 Task: Add filter "In the last 7 days" in request date.
Action: Mouse pressed left at (127, 96)
Screenshot: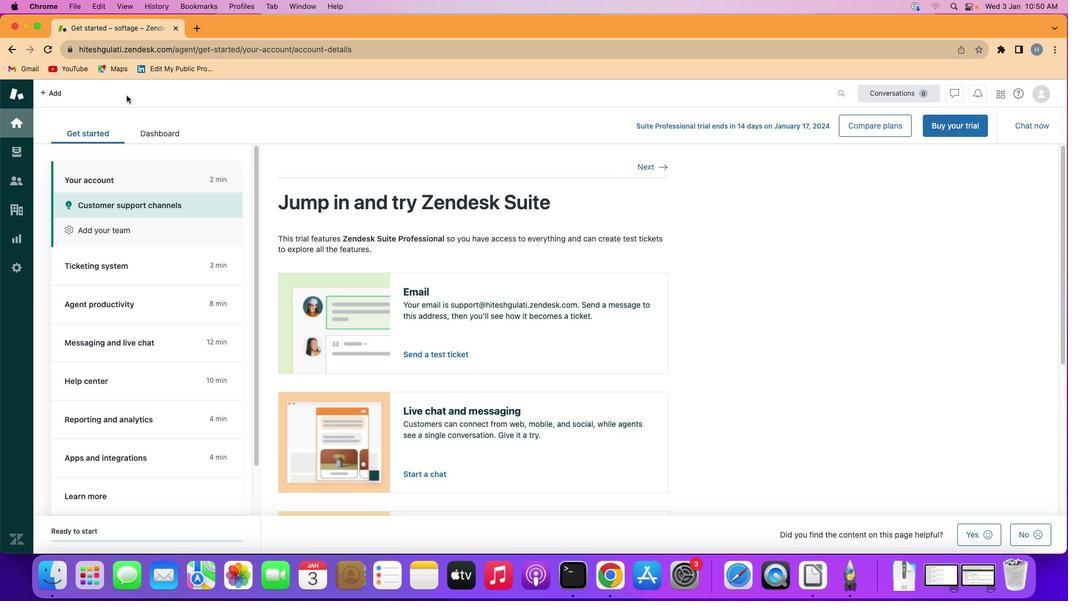 
Action: Mouse moved to (19, 146)
Screenshot: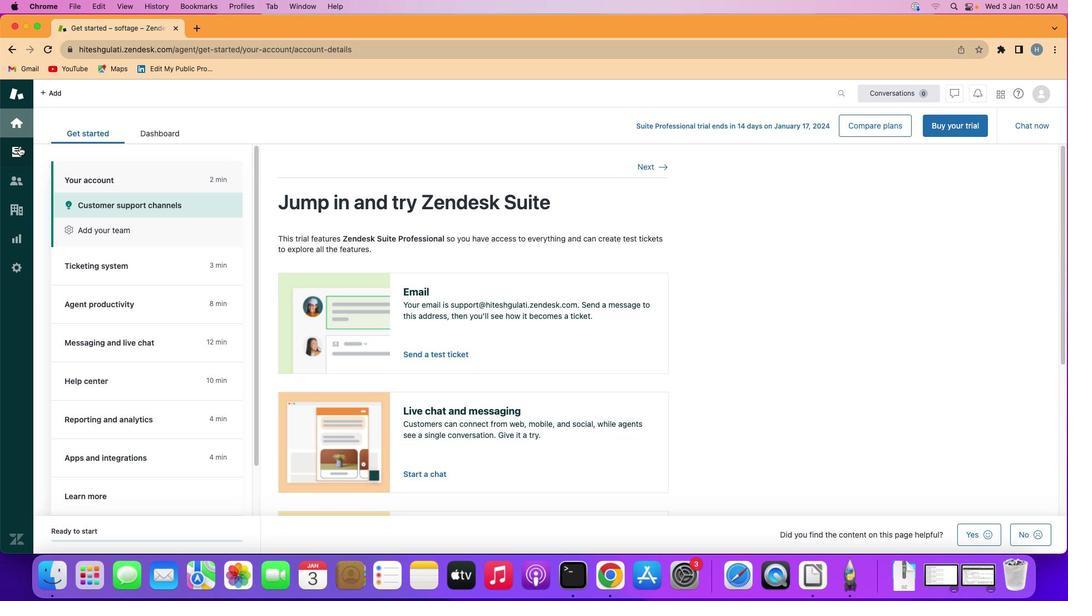 
Action: Mouse pressed left at (19, 146)
Screenshot: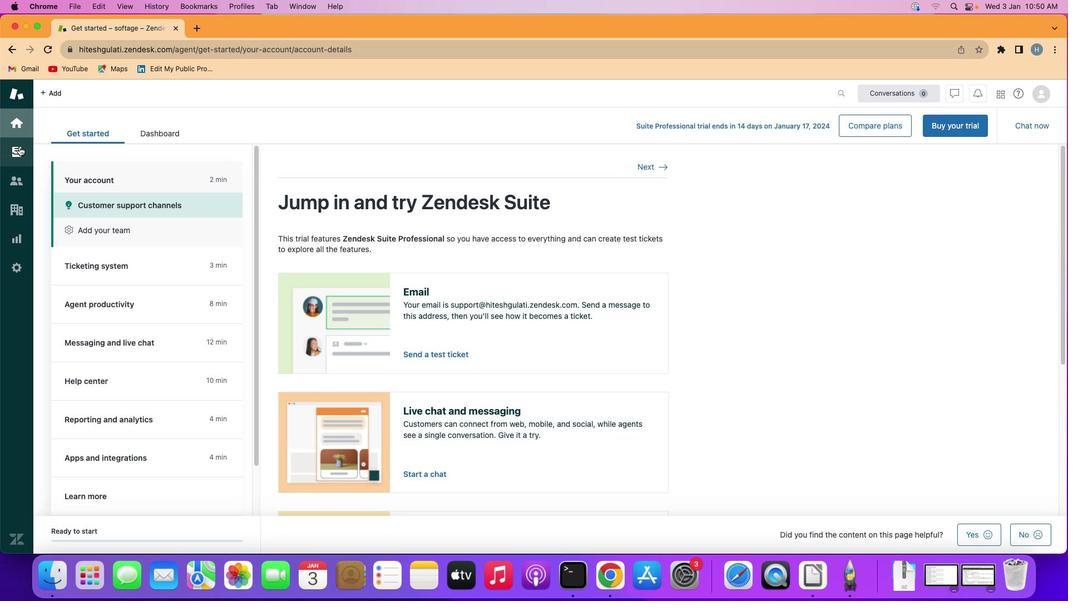 
Action: Mouse moved to (111, 249)
Screenshot: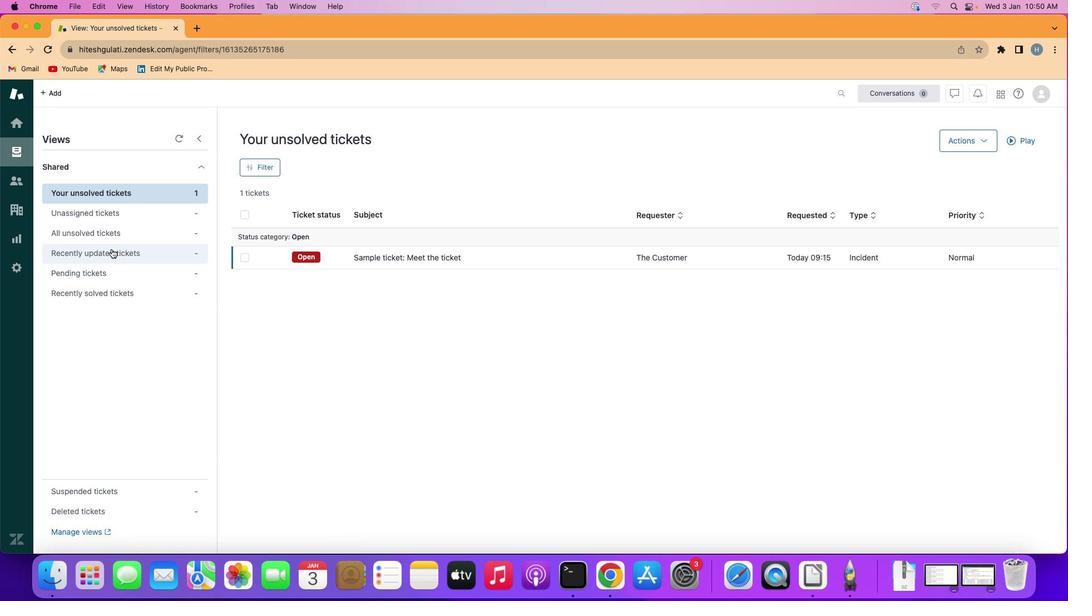 
Action: Mouse pressed left at (111, 249)
Screenshot: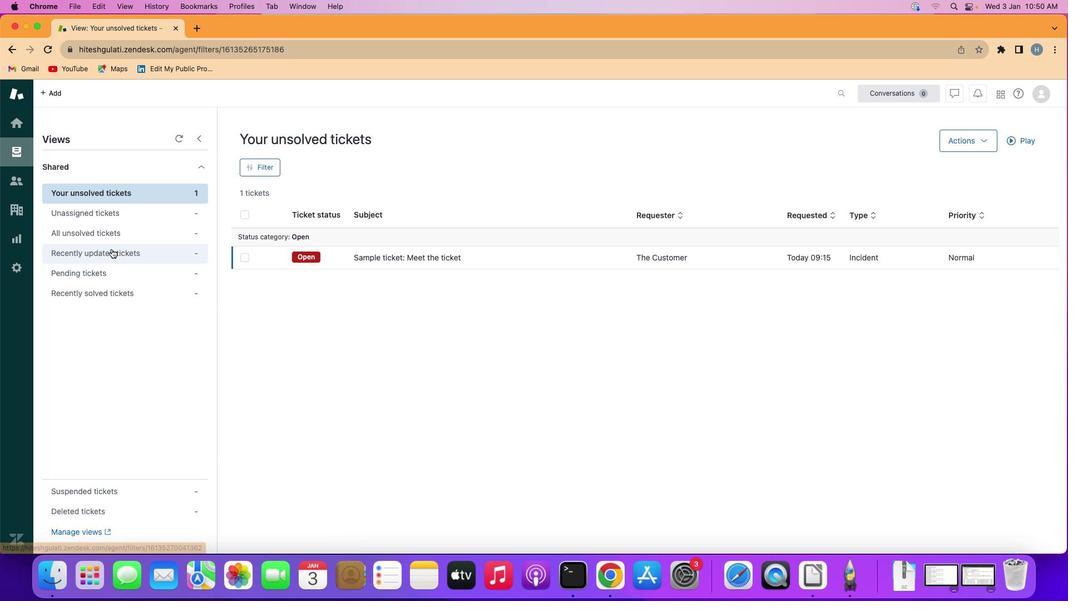 
Action: Mouse moved to (259, 170)
Screenshot: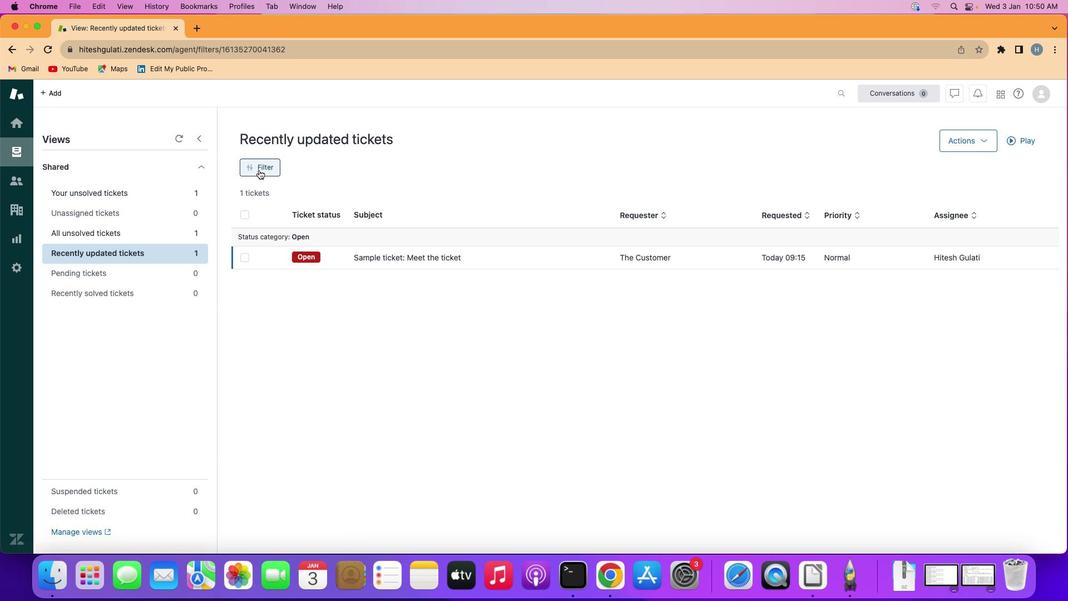 
Action: Mouse pressed left at (259, 170)
Screenshot: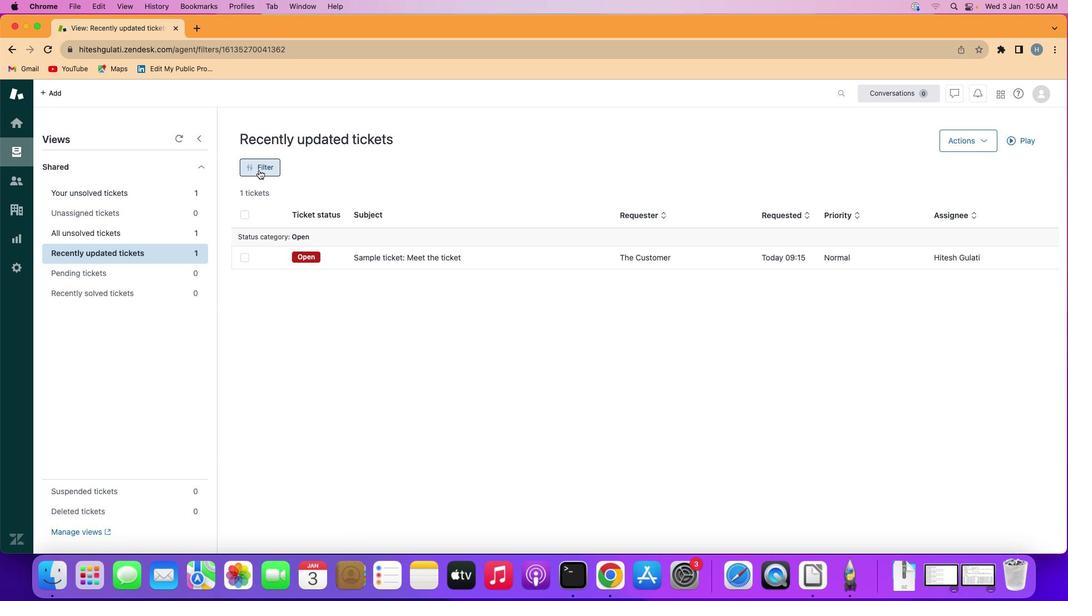
Action: Mouse moved to (916, 323)
Screenshot: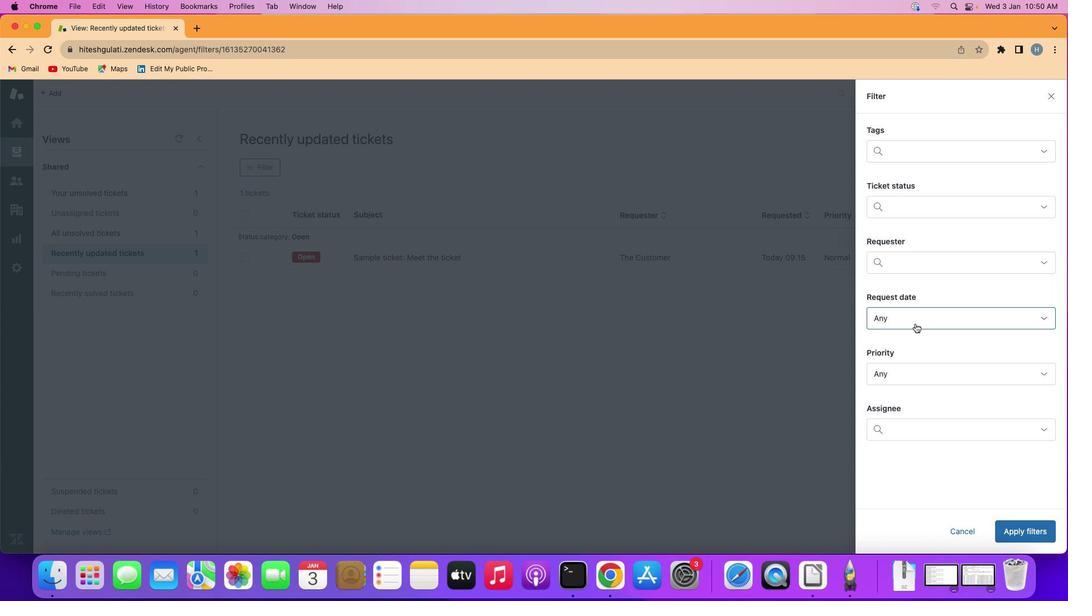 
Action: Mouse pressed left at (916, 323)
Screenshot: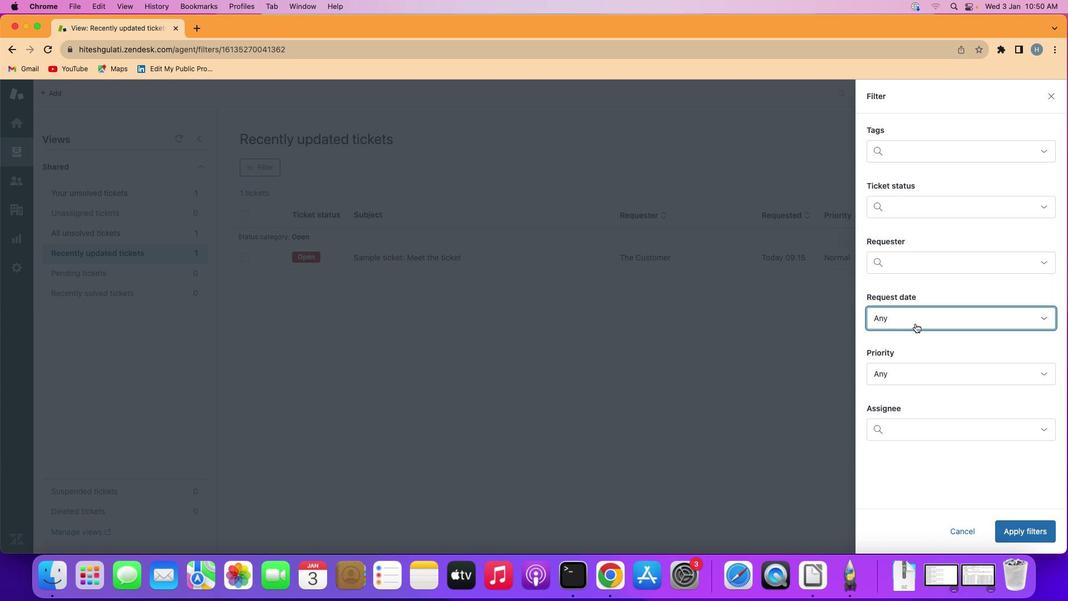 
Action: Mouse moved to (937, 385)
Screenshot: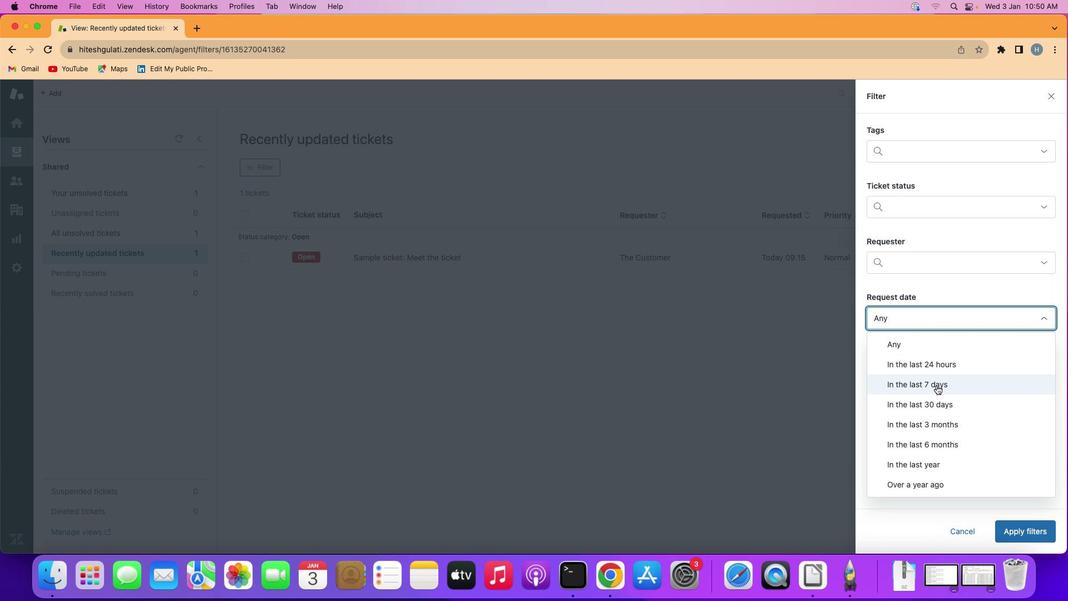 
Action: Mouse pressed left at (937, 385)
Screenshot: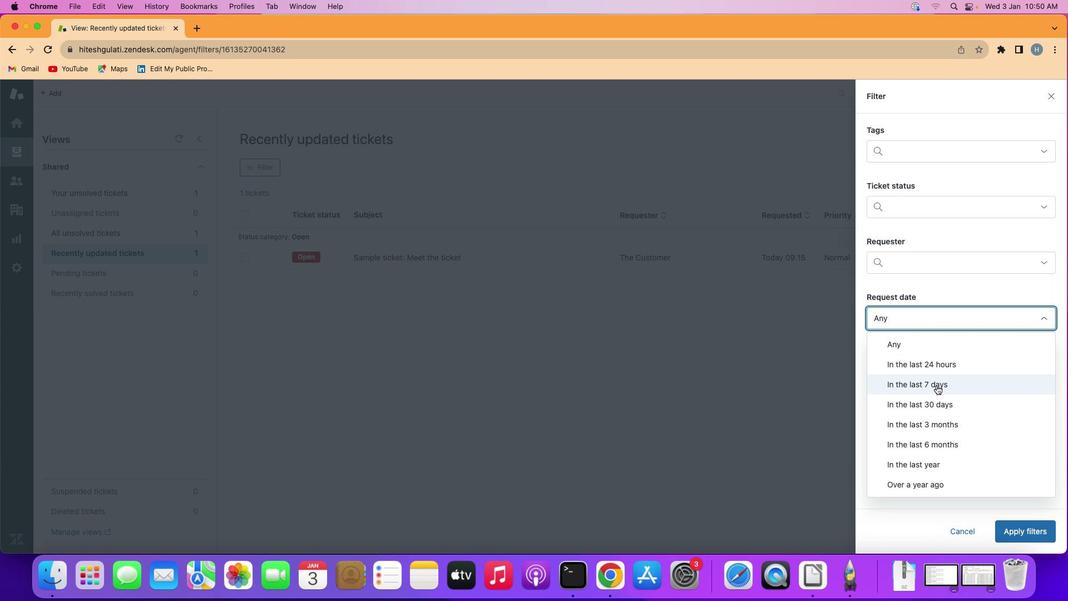 
Action: Mouse moved to (1019, 534)
Screenshot: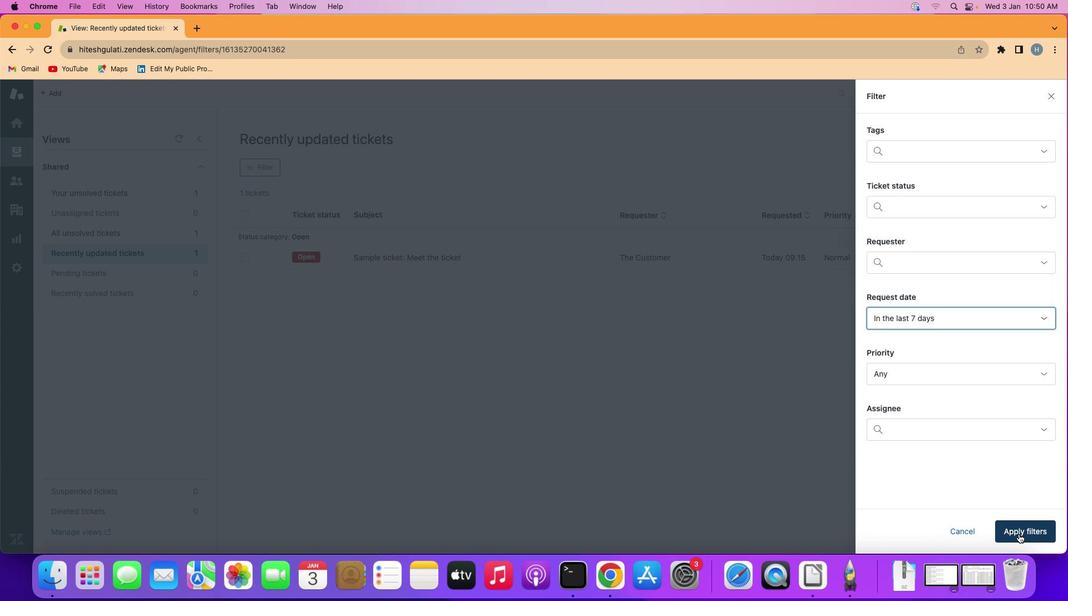 
Action: Mouse pressed left at (1019, 534)
Screenshot: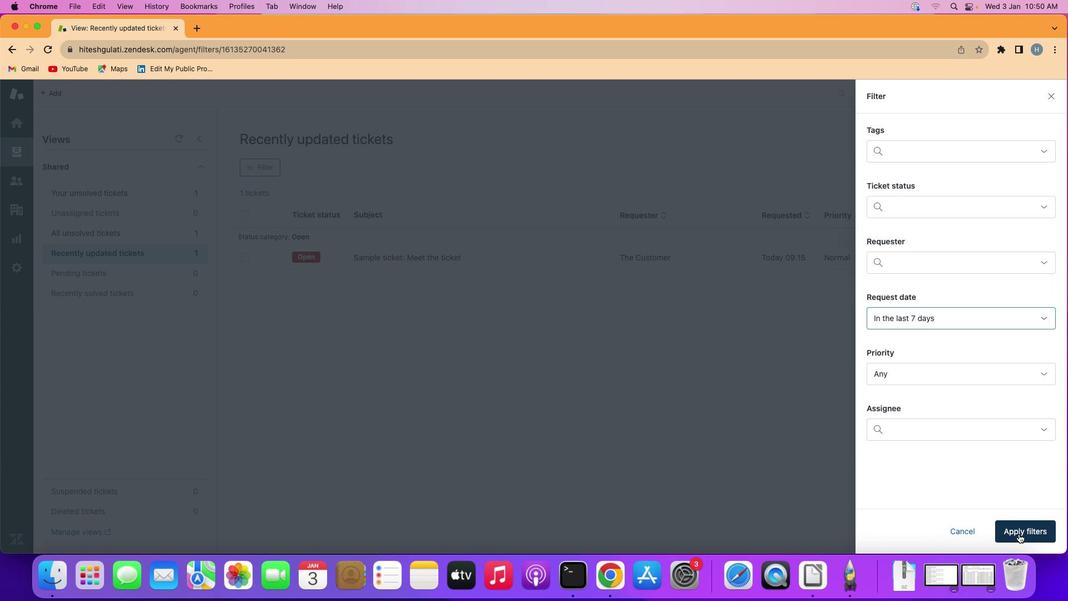 
Action: Mouse moved to (519, 326)
Screenshot: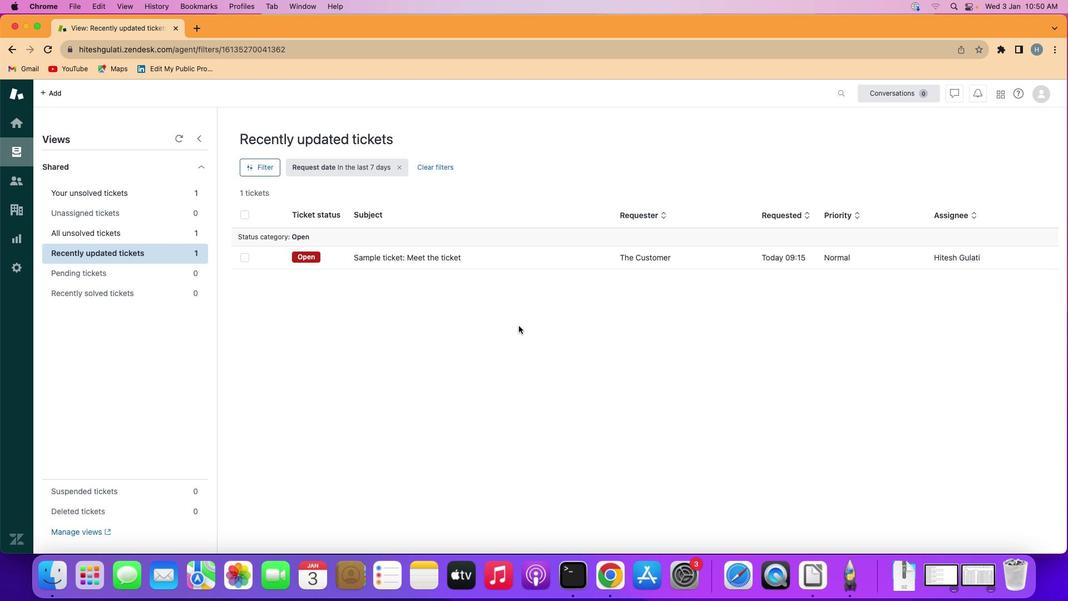 
